 Task: Add Dietz & Watson Hatch Green Chile Cheddar Cheese to the cart.
Action: Mouse pressed left at (17, 128)
Screenshot: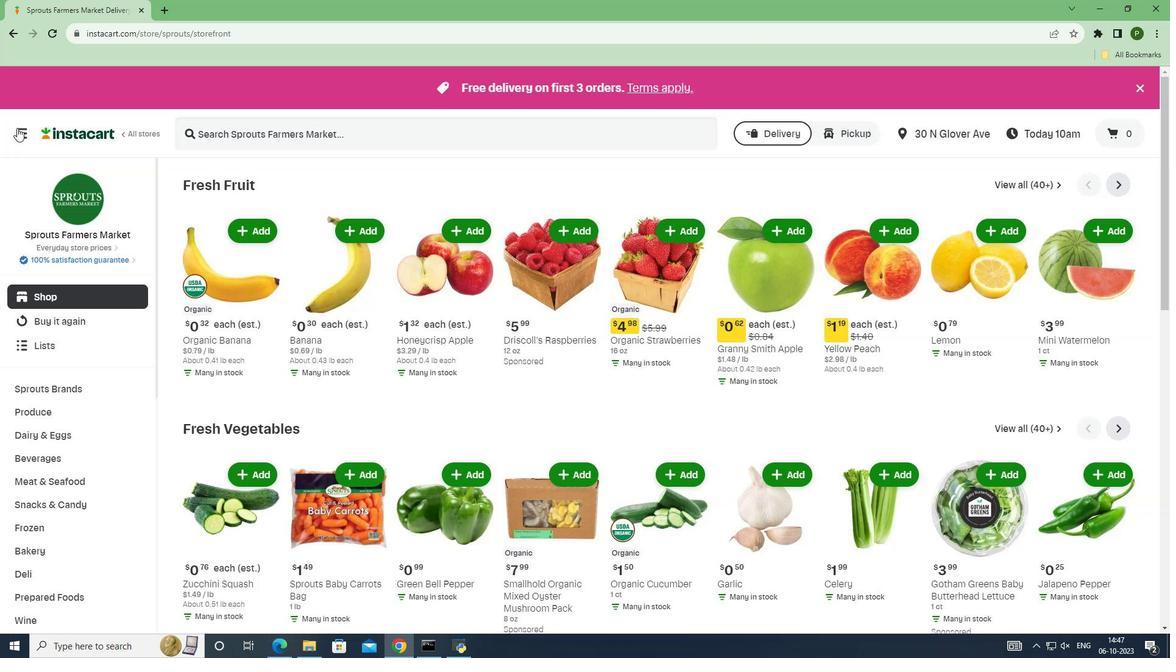 
Action: Mouse moved to (70, 320)
Screenshot: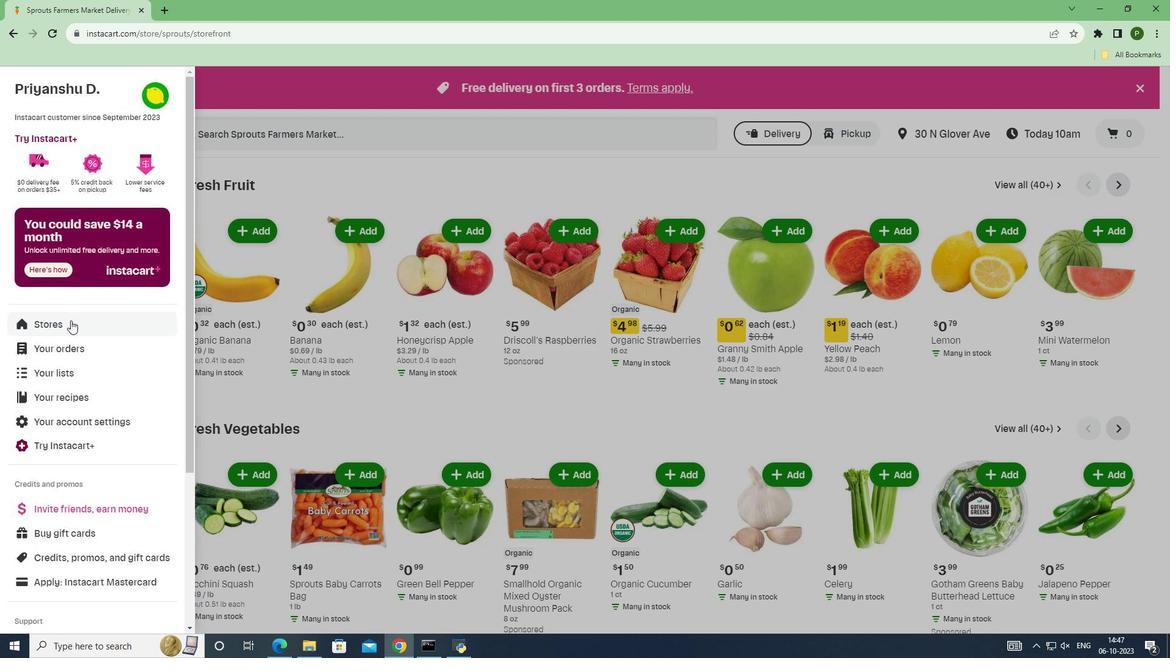 
Action: Mouse pressed left at (70, 320)
Screenshot: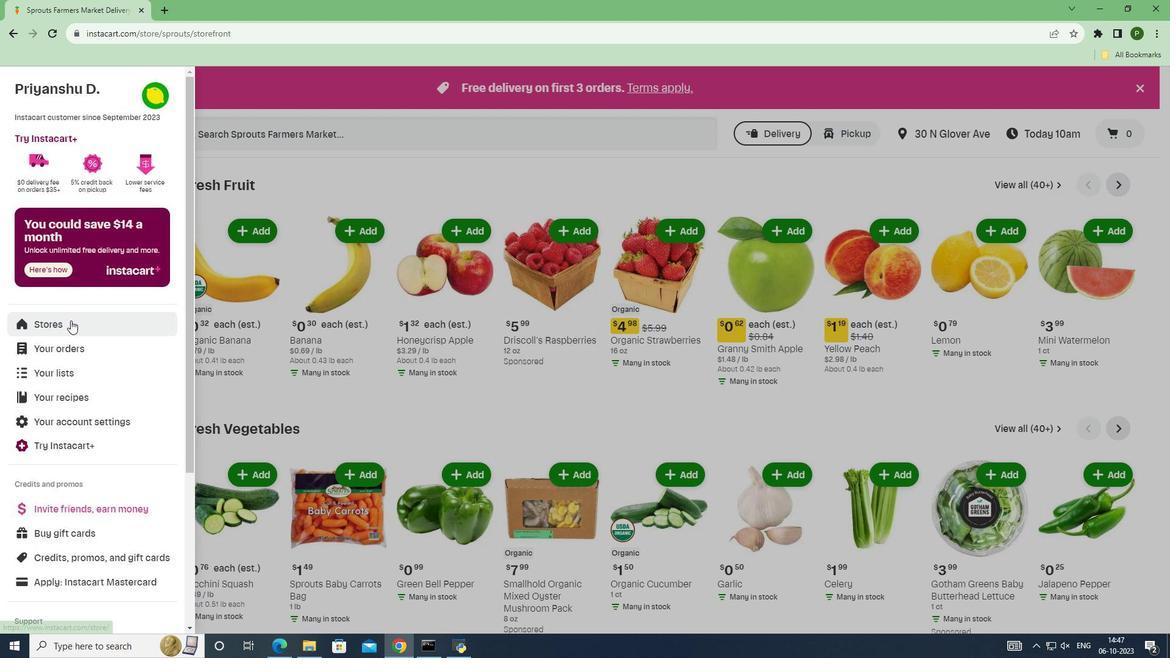 
Action: Mouse moved to (264, 144)
Screenshot: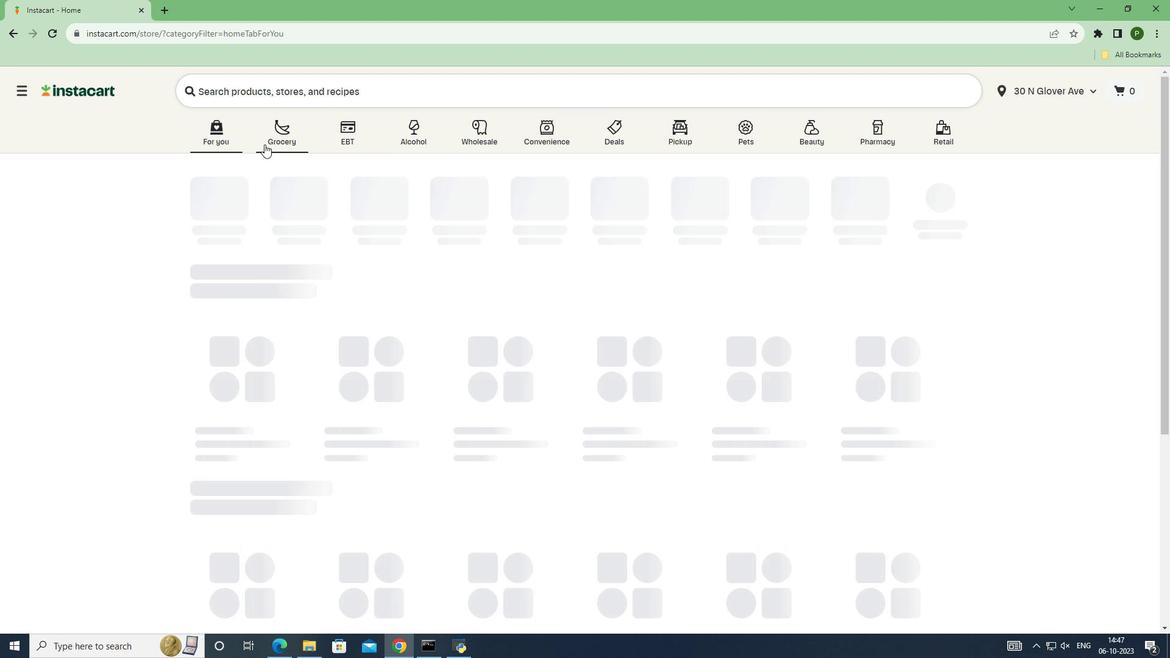 
Action: Mouse pressed left at (264, 144)
Screenshot: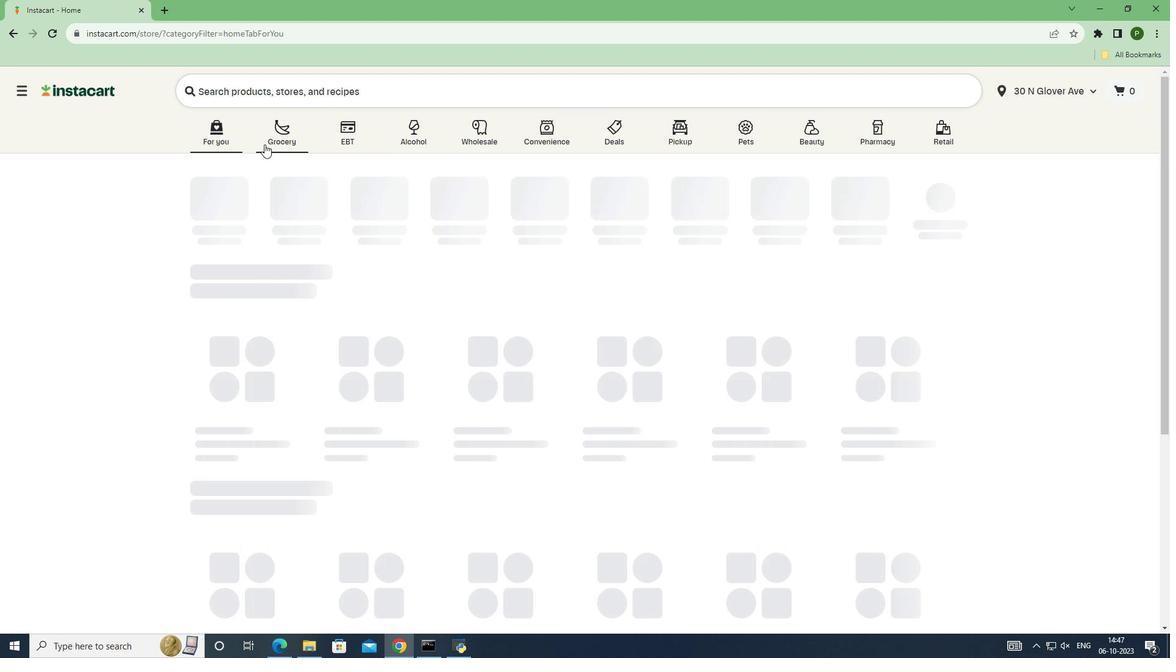 
Action: Mouse moved to (390, 223)
Screenshot: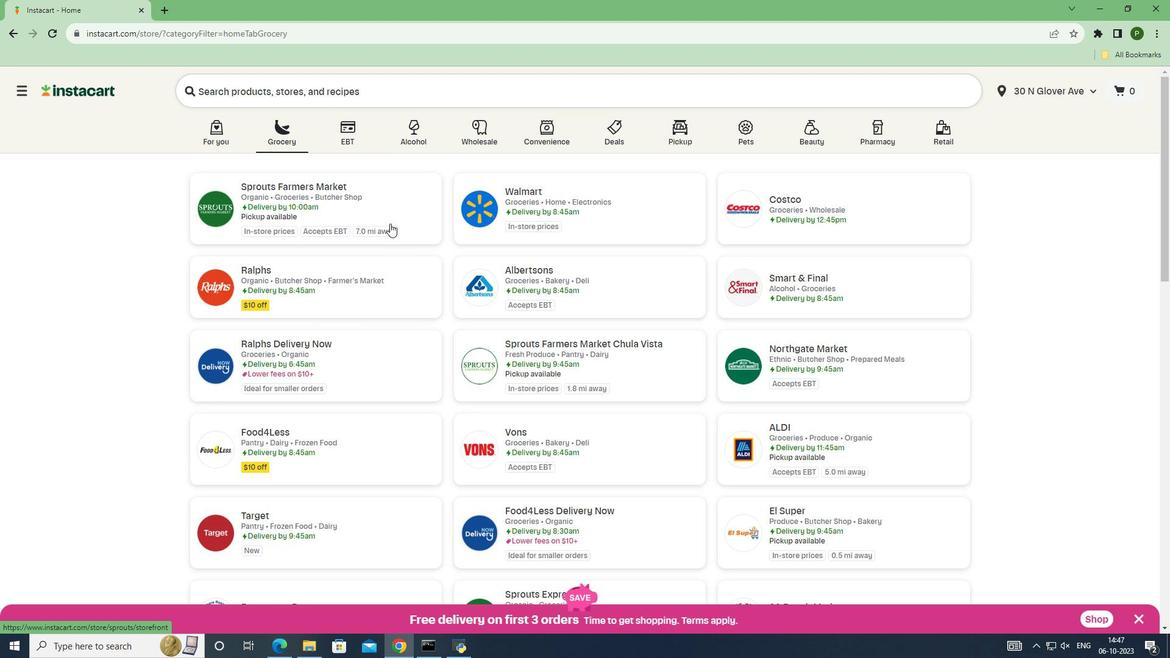 
Action: Mouse pressed left at (390, 223)
Screenshot: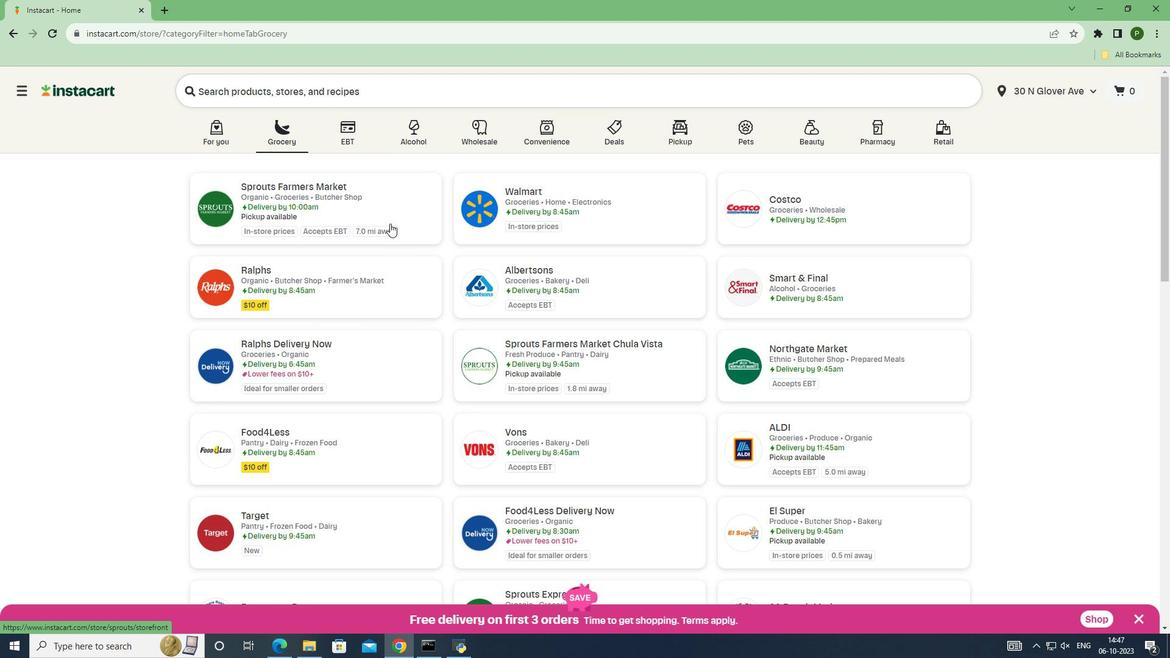 
Action: Mouse moved to (64, 436)
Screenshot: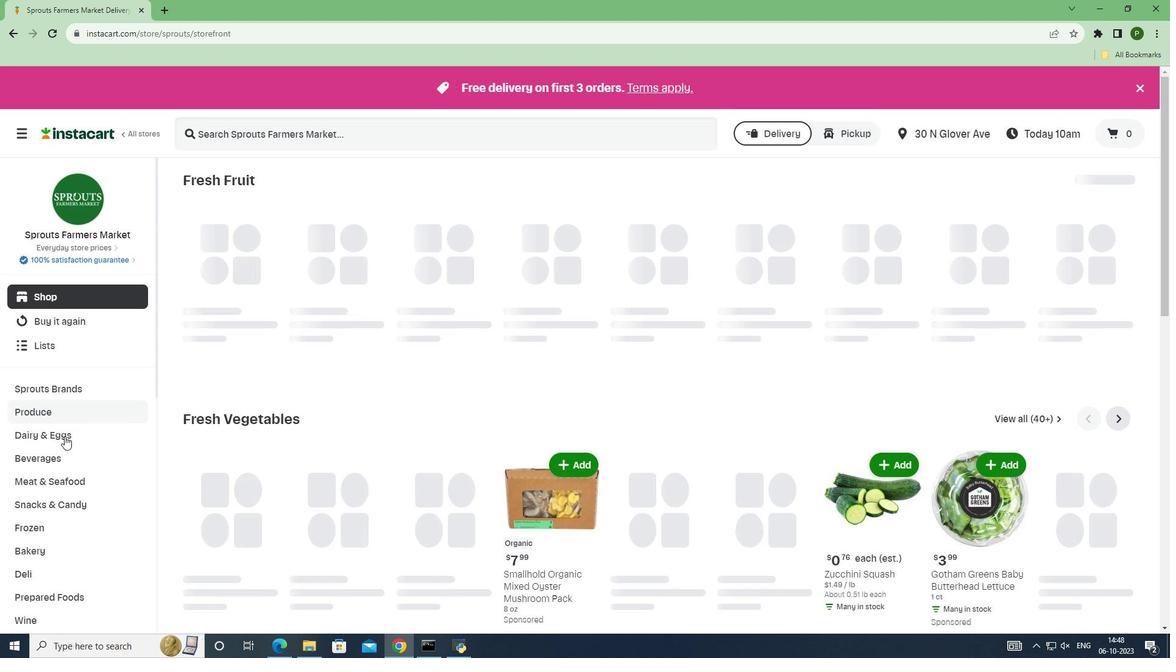 
Action: Mouse pressed left at (64, 436)
Screenshot: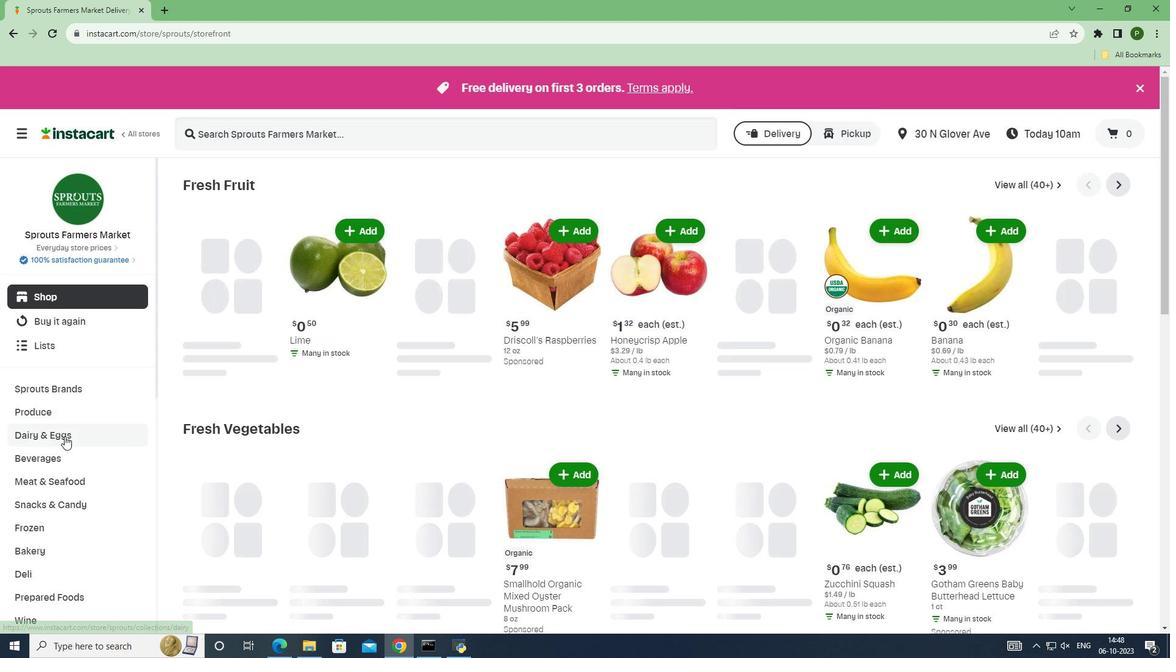 
Action: Mouse moved to (68, 479)
Screenshot: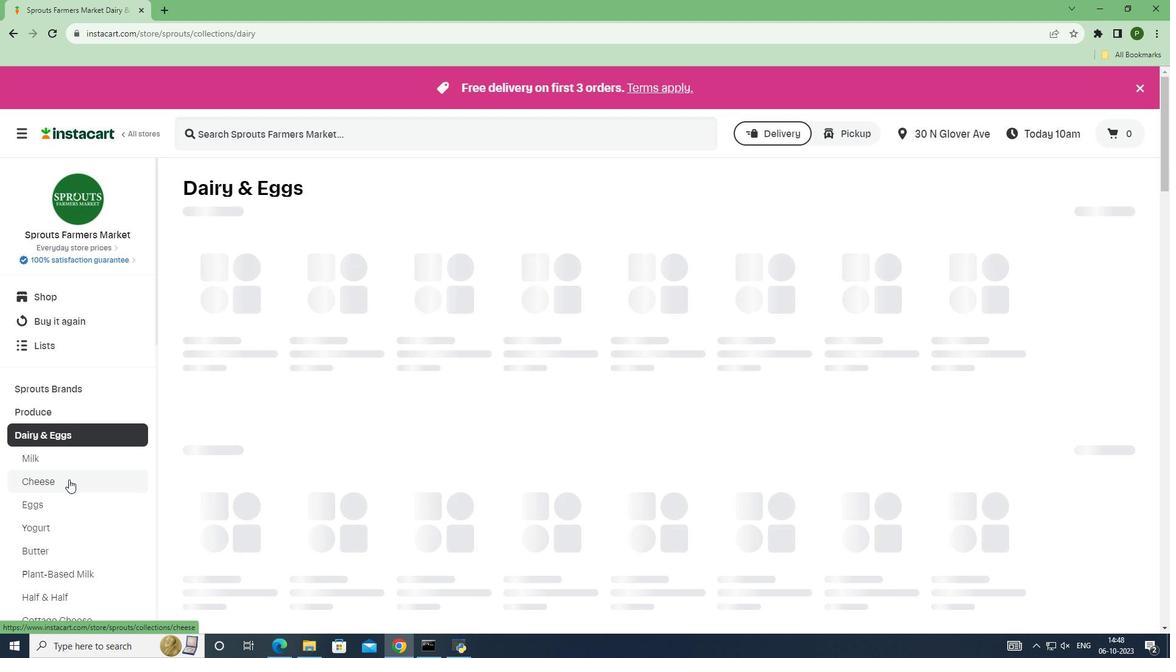 
Action: Mouse pressed left at (68, 479)
Screenshot: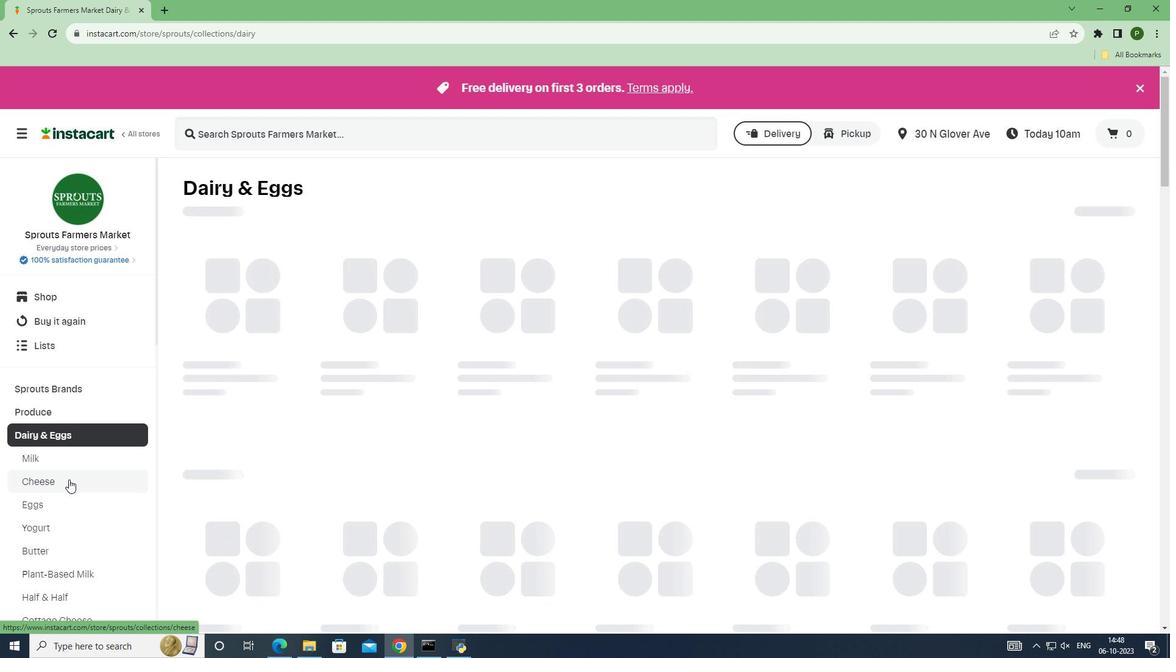 
Action: Mouse moved to (222, 132)
Screenshot: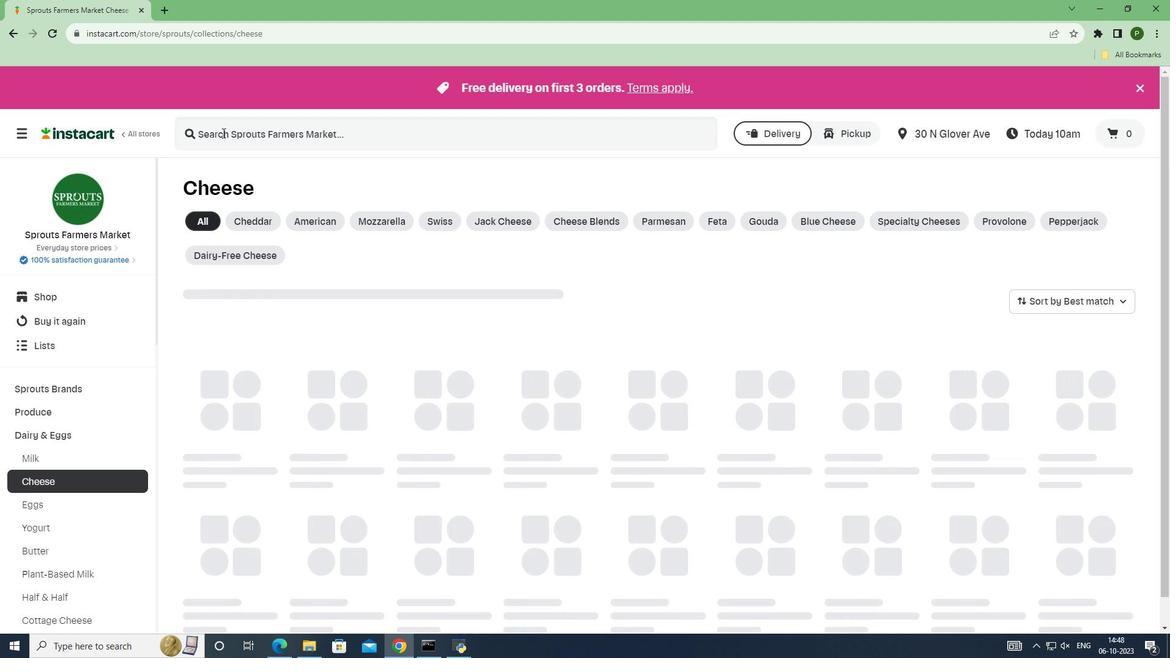 
Action: Mouse pressed left at (222, 132)
Screenshot: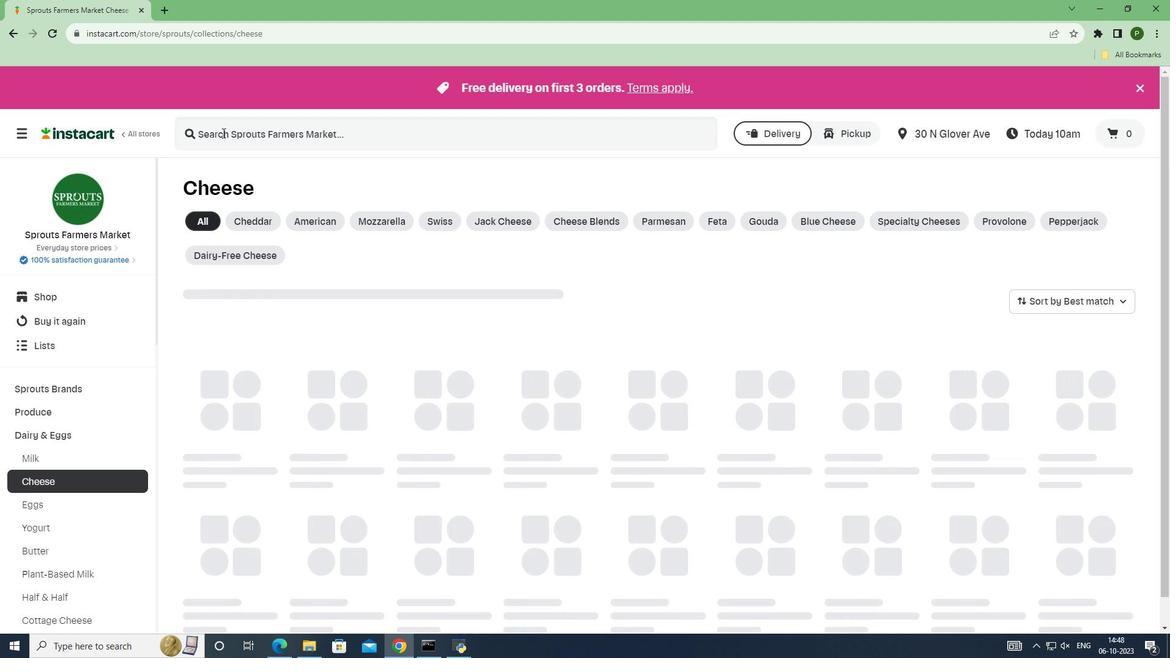 
Action: Key pressed <Key.caps_lock>D<Key.caps_lock>ietz<Key.space><Key.shift>&<Key.space><Key.caps_lock>W<Key.caps_lock>atson<Key.space><Key.caps_lock>H<Key.caps_lock>atch<Key.space><Key.caps_lock>G<Key.caps_lock>reen<Key.space><Key.caps_lock>C<Key.caps_lock>hile<Key.space><Key.caps_lock>C<Key.caps_lock>heddar<Key.space><Key.caps_lock>C<Key.caps_lock>heese<Key.space><Key.enter>
Screenshot: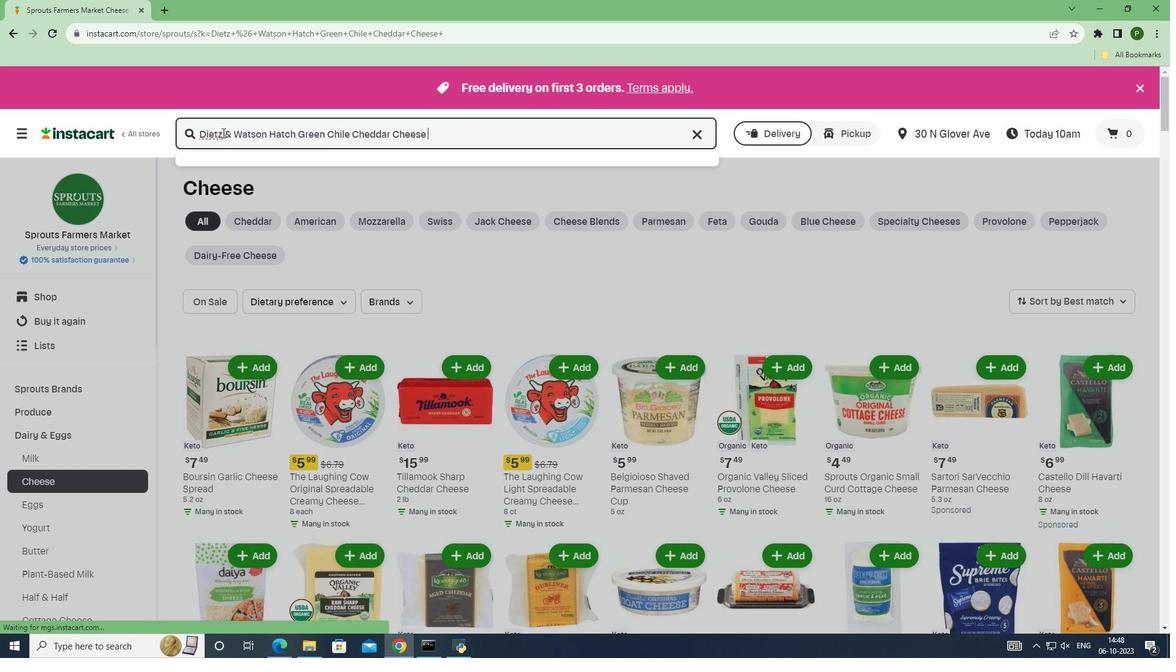 
Action: Mouse moved to (339, 264)
Screenshot: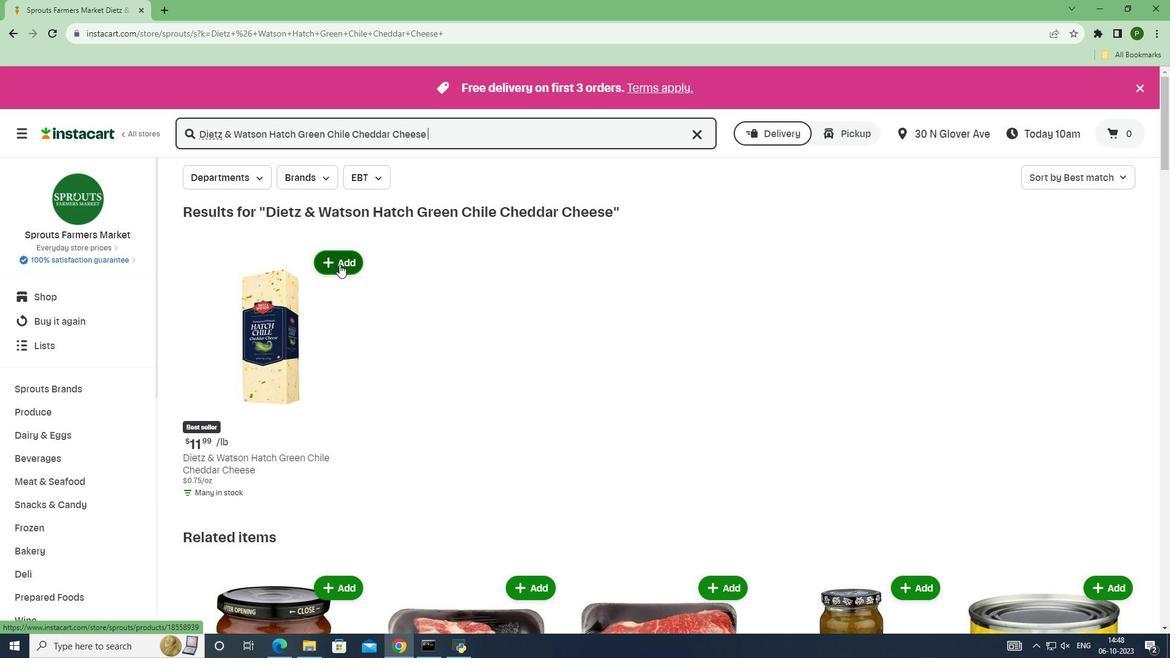
Action: Mouse pressed left at (339, 264)
Screenshot: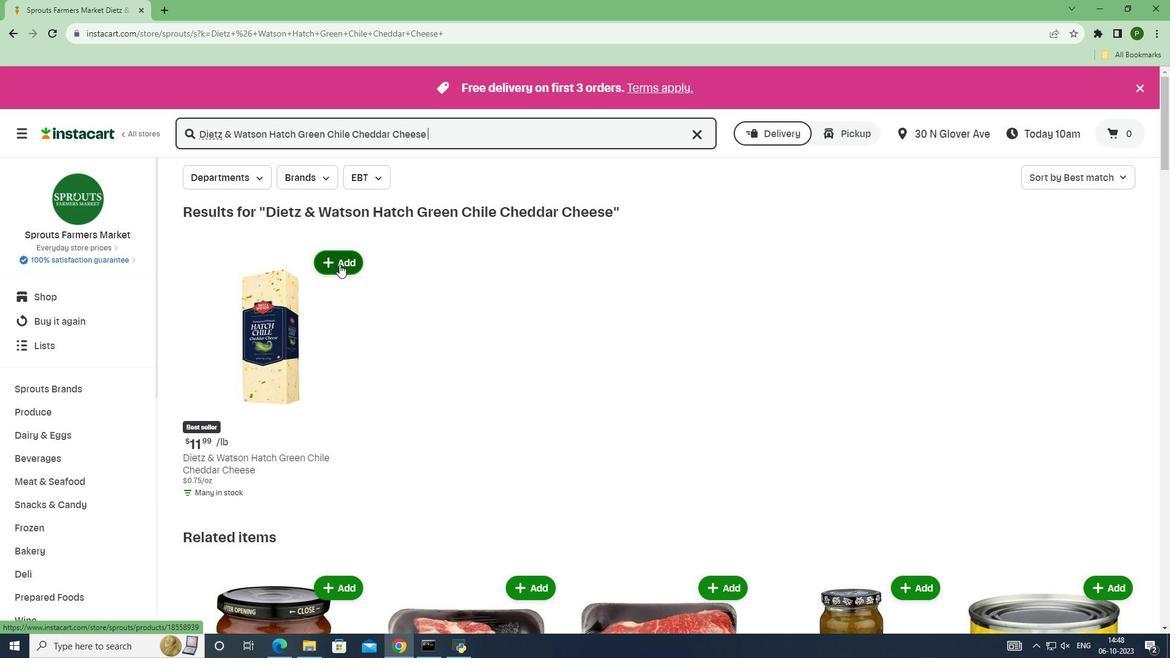 
Action: Mouse moved to (351, 267)
Screenshot: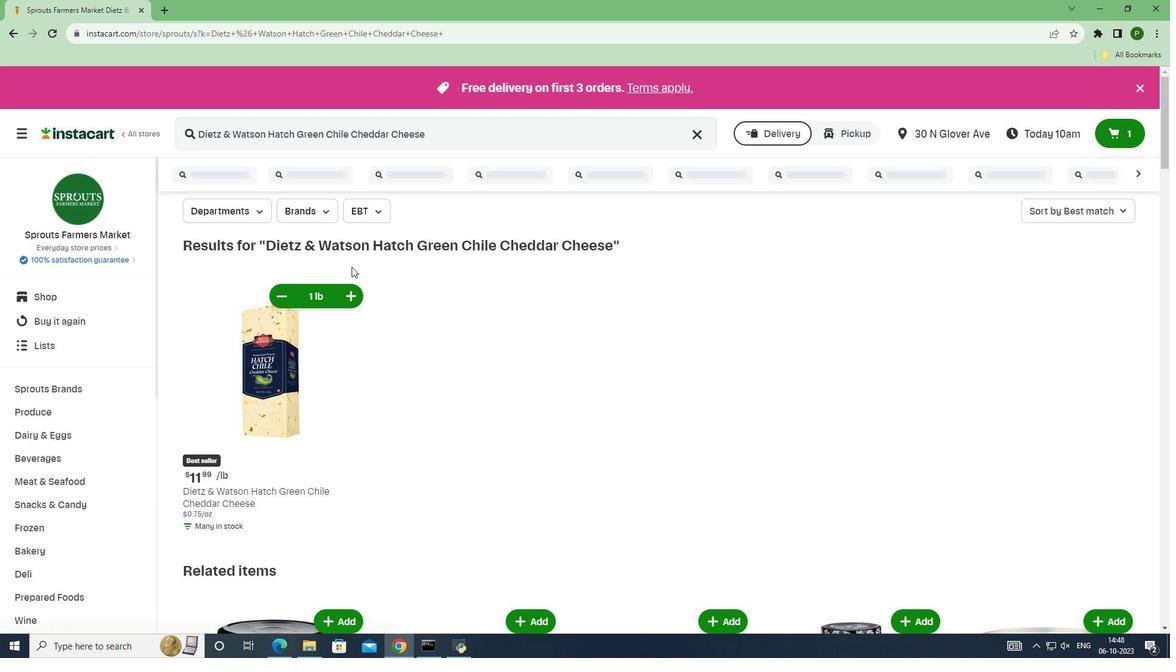 
